 Task: Add an event with the title Second Training Session: Conflict Management, date '2023/12/02', time 8:30 AM to 10:30 AMand add a description: This training session is designed to help participants effectively manage their time, increase productivity, and achieve a better work-life balance. , put the event into Yellow category . Add location for the event as: 987 Casa Mila, Barcelona, Spain, logged in from the account softage.7@softage.netand send the event invitation to softage.5@softage.net and softage.6@softage.net. Set a reminder for the event 5 minutes before
Action: Mouse moved to (15, 107)
Screenshot: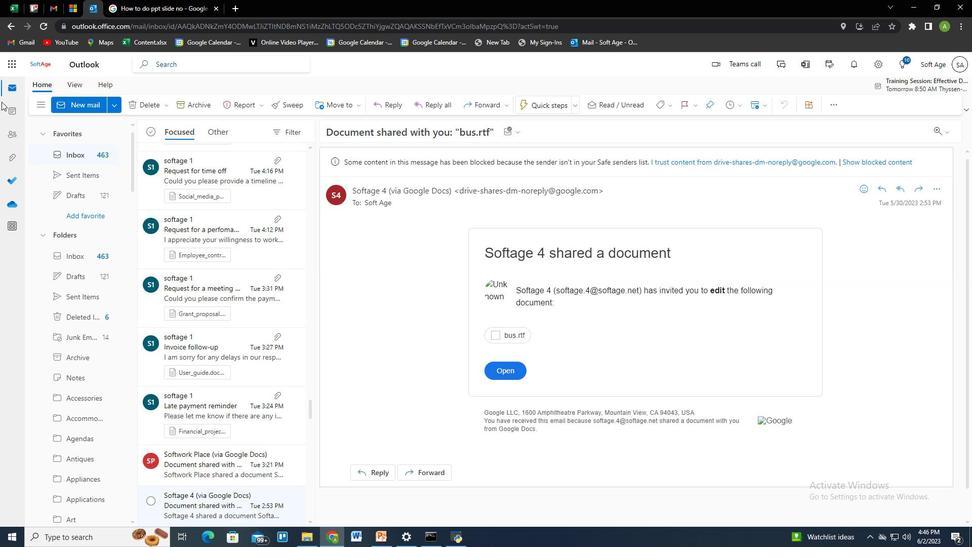 
Action: Mouse pressed left at (15, 107)
Screenshot: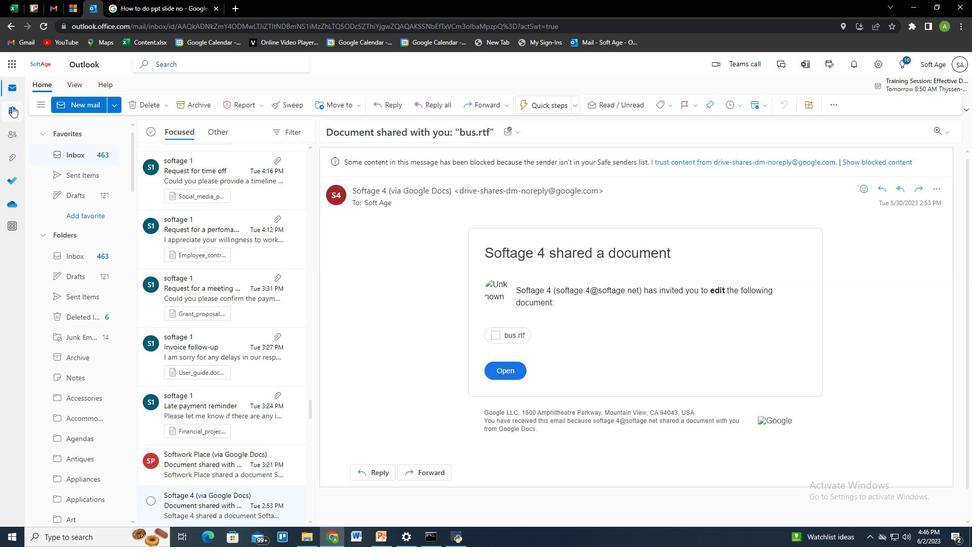 
Action: Mouse moved to (95, 105)
Screenshot: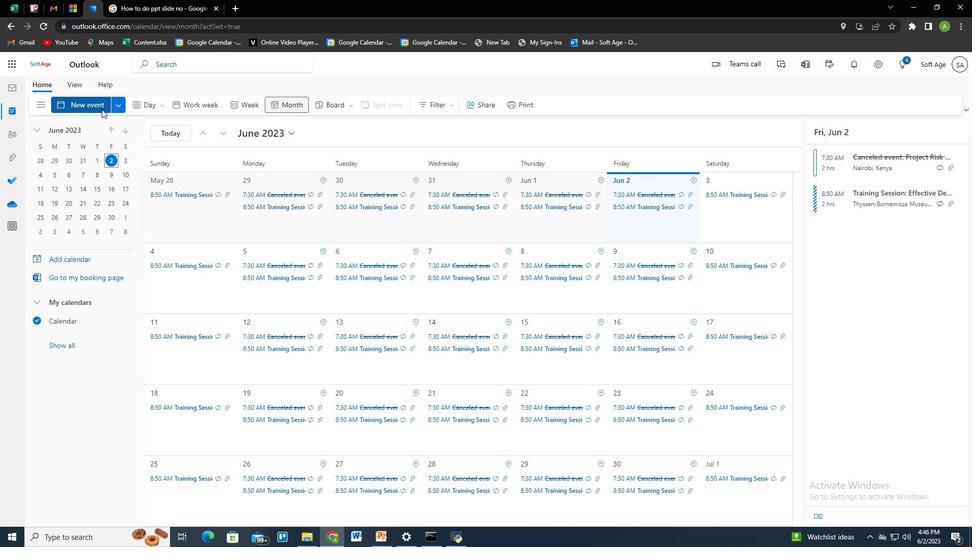 
Action: Mouse pressed left at (95, 105)
Screenshot: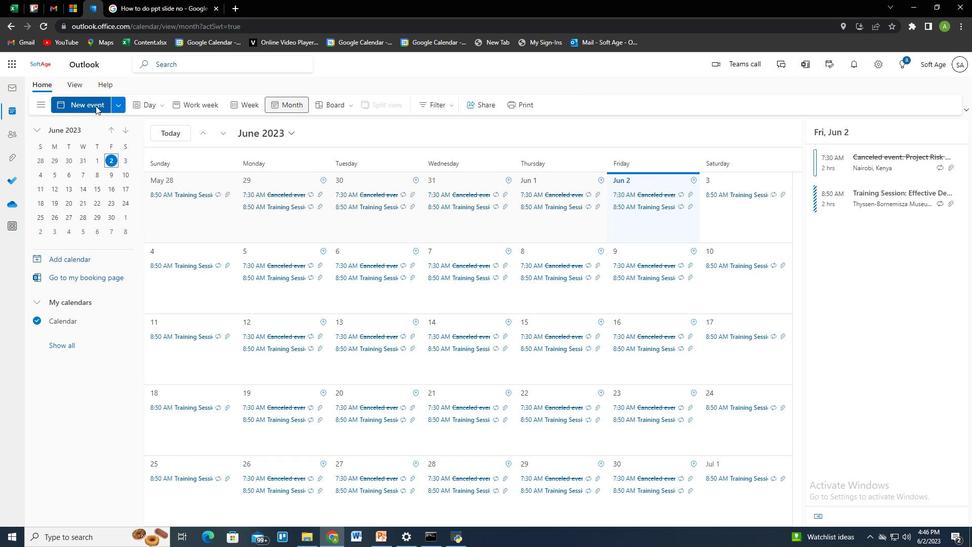
Action: Mouse moved to (365, 164)
Screenshot: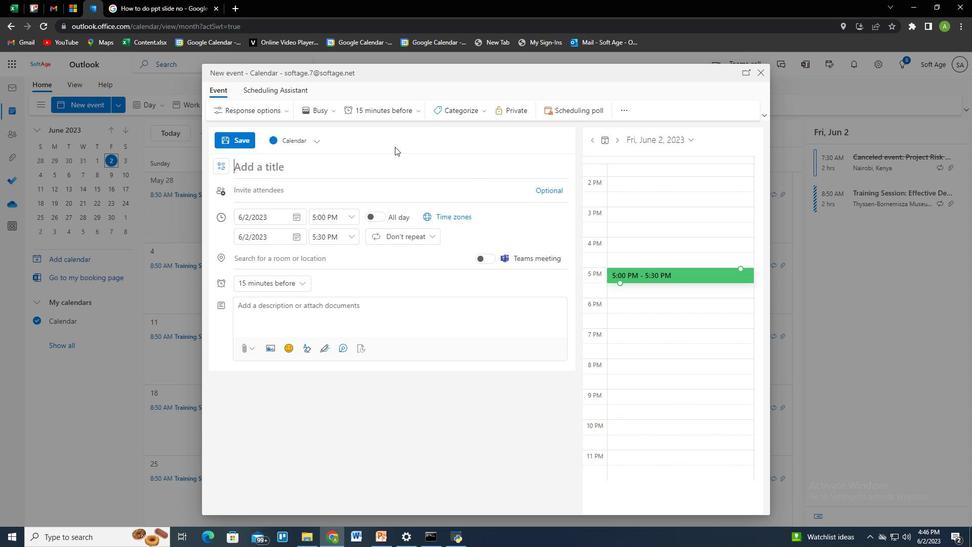 
Action: Mouse pressed left at (365, 164)
Screenshot: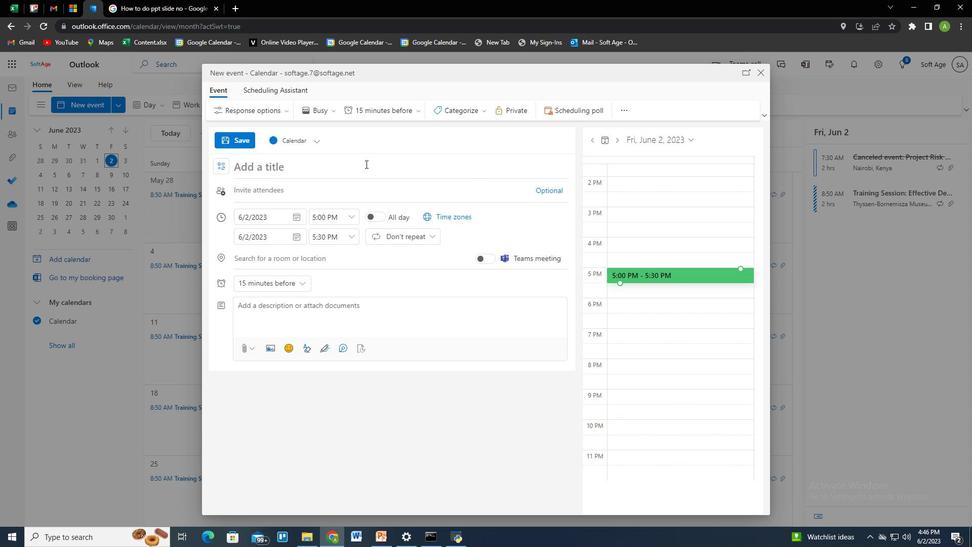 
Action: Key pressed <Key.shift>D<Key.backspace><Key.shift>Second<Key.space><Key.shift>Training<Key.space><Key.shift>Session<Key.shift>:<Key.shift><Key.space><Key.shift>COn<Key.backspace><Key.backspace>onflict<Key.space><Key.shift>Management
Screenshot: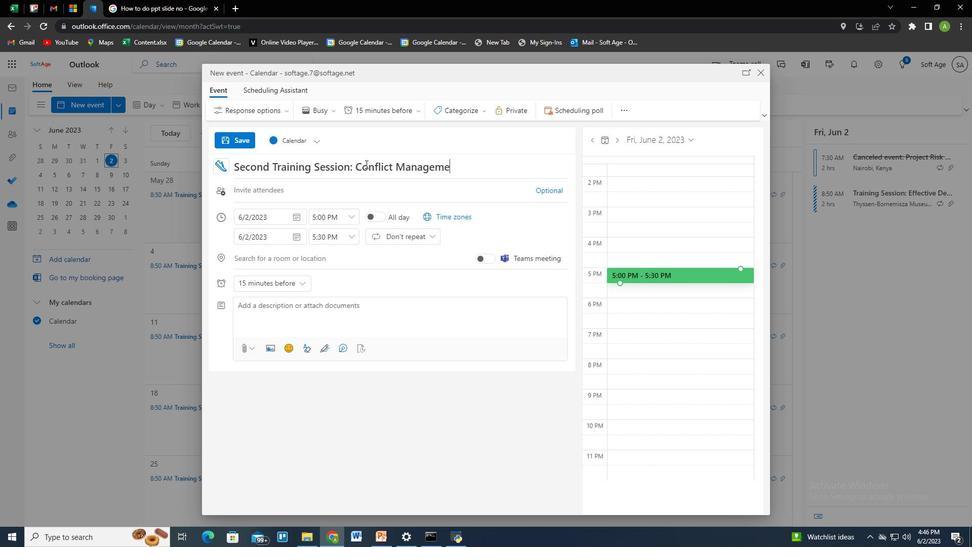 
Action: Mouse moved to (293, 217)
Screenshot: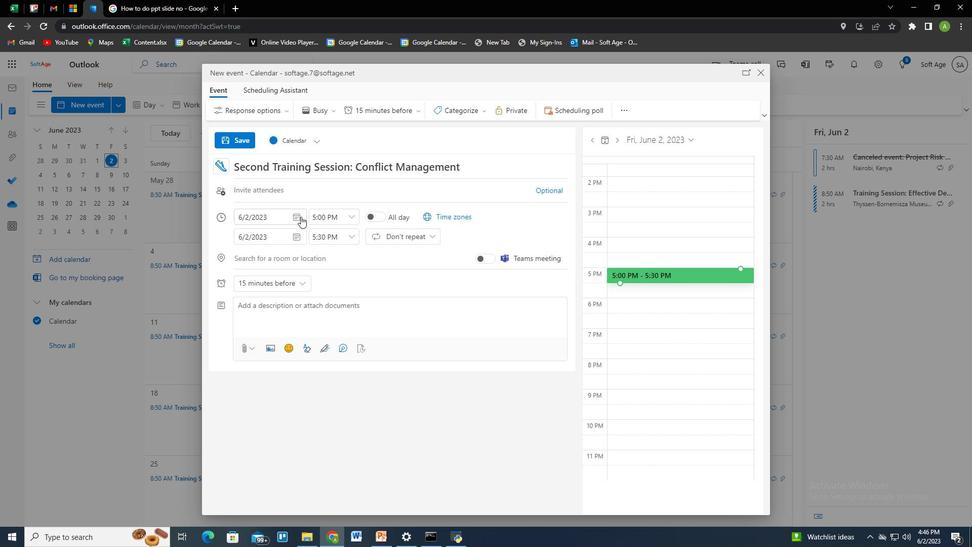 
Action: Mouse pressed left at (293, 217)
Screenshot: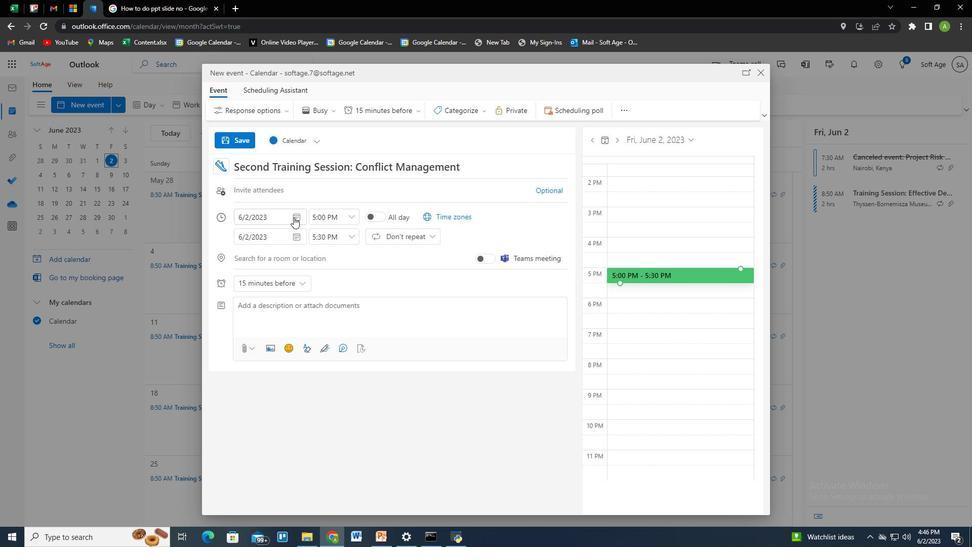 
Action: Mouse moved to (268, 240)
Screenshot: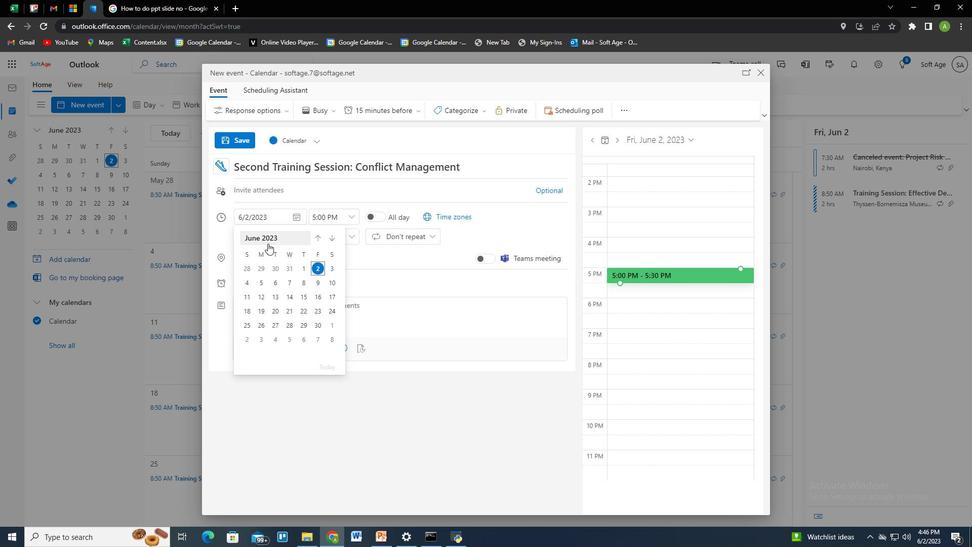 
Action: Mouse pressed left at (268, 240)
Screenshot: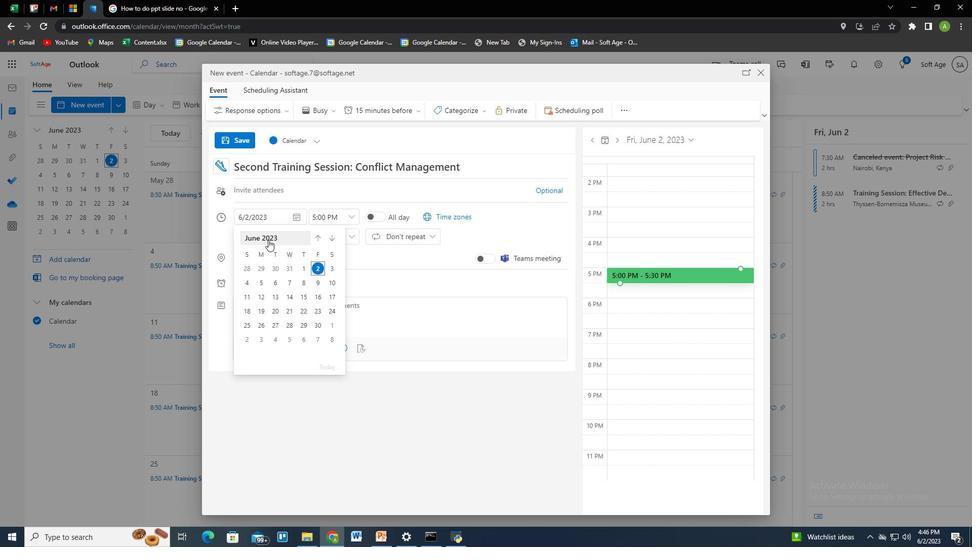 
Action: Mouse moved to (323, 315)
Screenshot: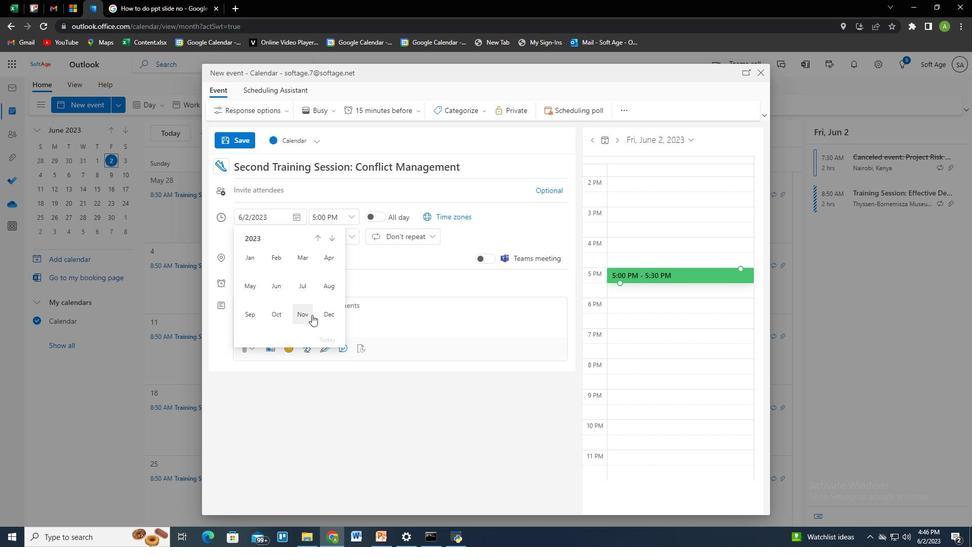 
Action: Mouse pressed left at (323, 315)
Screenshot: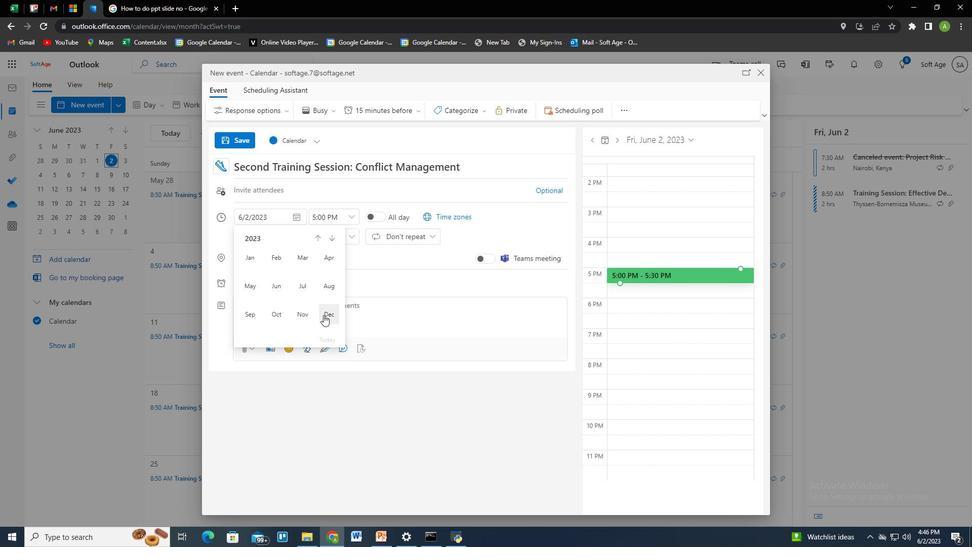 
Action: Mouse moved to (334, 270)
Screenshot: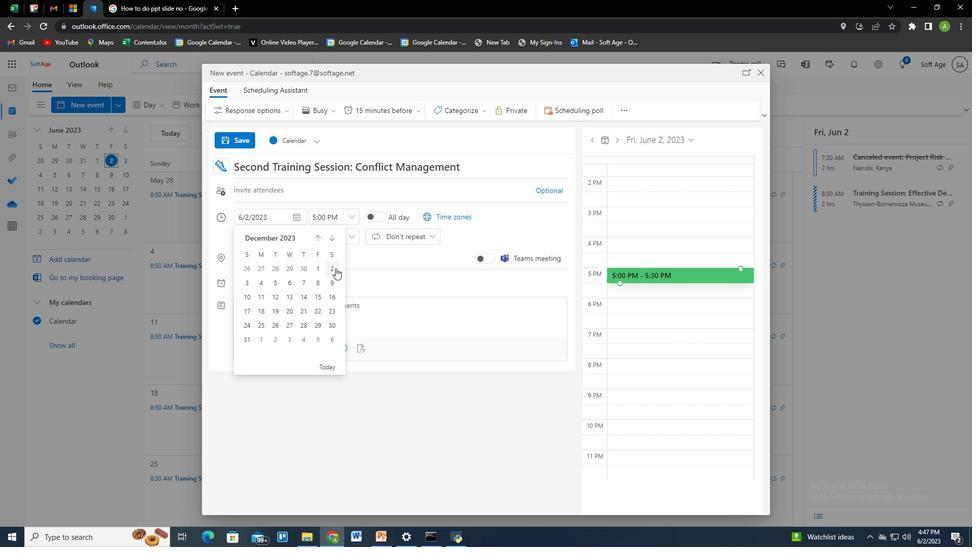 
Action: Mouse pressed left at (334, 270)
Screenshot: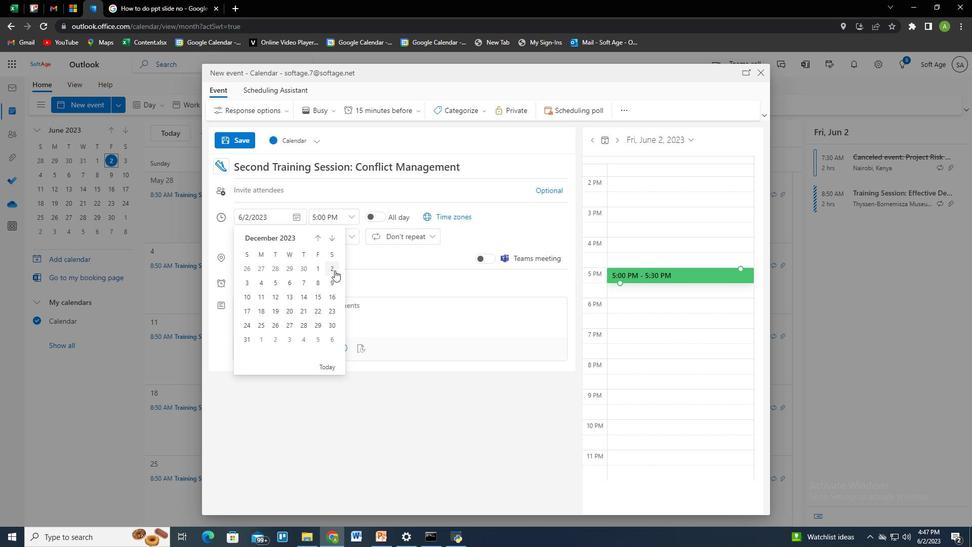 
Action: Mouse moved to (328, 217)
Screenshot: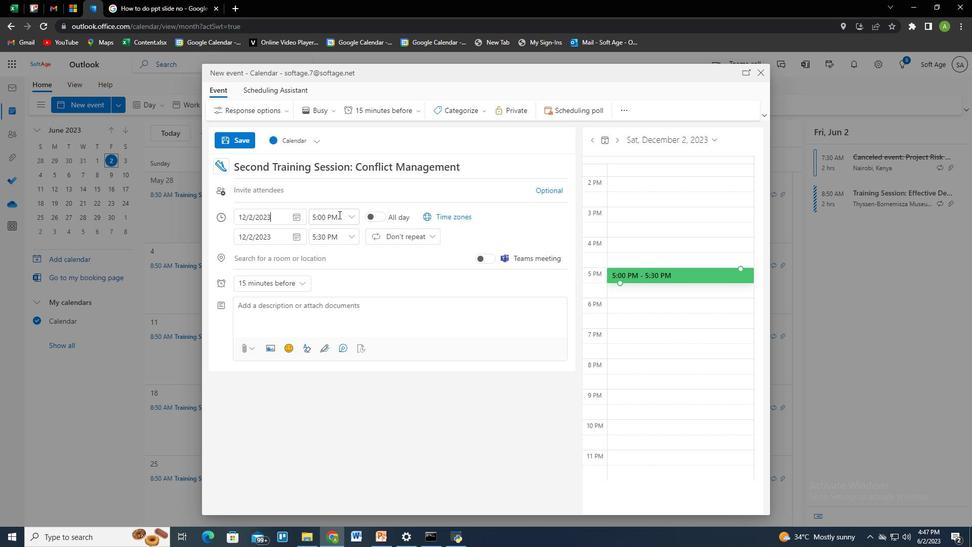 
Action: Mouse pressed left at (328, 217)
Screenshot: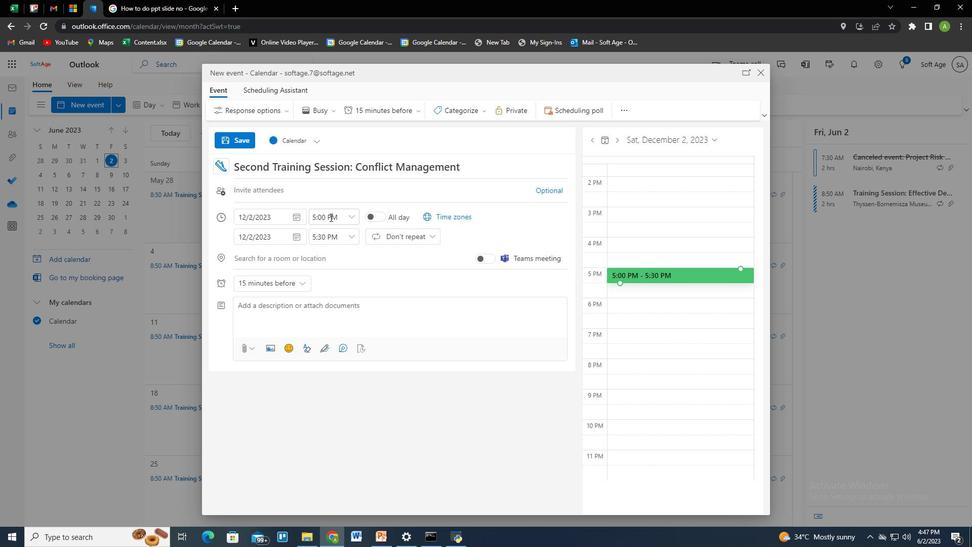
Action: Mouse pressed left at (328, 217)
Screenshot: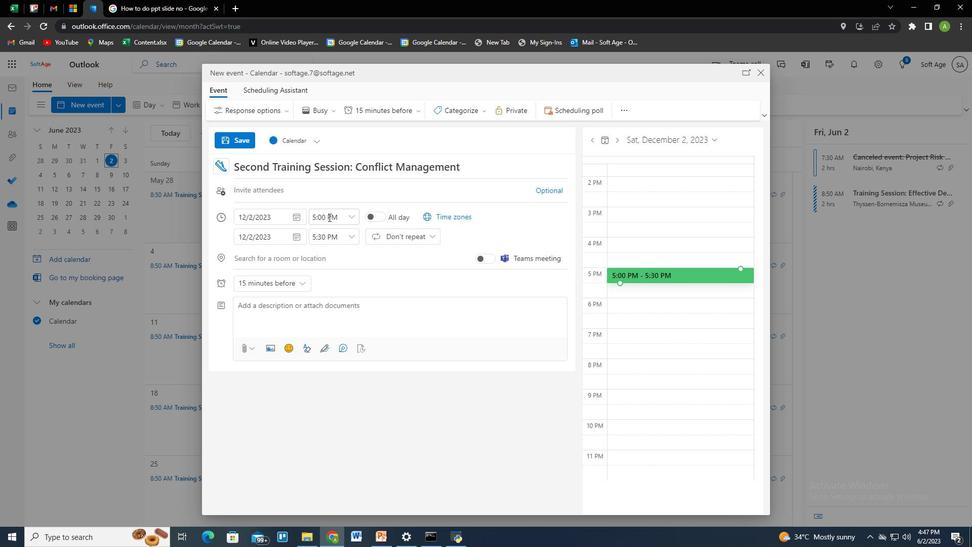 
Action: Key pressed 8<Key.shift>:00<Key.space><Key.shift><Key.shift><Key.shift><Key.shift><Key.shift><Key.shift><Key.shift><Key.shift><Key.shift><Key.shift><Key.shift><Key.shift><Key.shift><Key.shift><Key.shift><Key.shift><Key.shift>AMM<Key.tab><Key.tab>10<Key.shift>:30<Key.space><Key.shift>AM<Key.shift>M<Key.tab><Key.tab><Key.tab><Key.tab><Key.shift><Key.shift><Key.shift><Key.shift><Key.shift><Key.shift><Key.shift><Key.shift><Key.shift><Key.shift><Key.shift><Key.shift><Key.shift><Key.shift><Key.shift><Key.shift><Key.shift><Key.backspace><Key.shift>l<Key.backspace><Key.caps_lock>Q<Key.backspace><Key.tab><Key.tab><Key.tab><Key.shift>tHIS<Key.space><Key.backspace><Key.backspace><Key.backspace><Key.backspace><Key.backspace><Key.caps_lock><Key.shift>This<Key.space>training<Key.space>session<Key.space>is<Key.space>degi<Key.backspace><Key.backspace>signed<Key.space>to<Key.space>help<Key.space>paticipants<Key.enter>effe<Key.backspace><Key.backspace><Key.backspace><Key.backspace><Key.backspace><Key.backspace><Key.backspace><Key.backspace><Key.backspace><Key.backspace><Key.backspace><Key.backspace><Key.backspace><Key.backspace>rticipants,<Key.space>and<Key.space>achieve<Key.space>a<Key.space>better<Key.space>
Screenshot: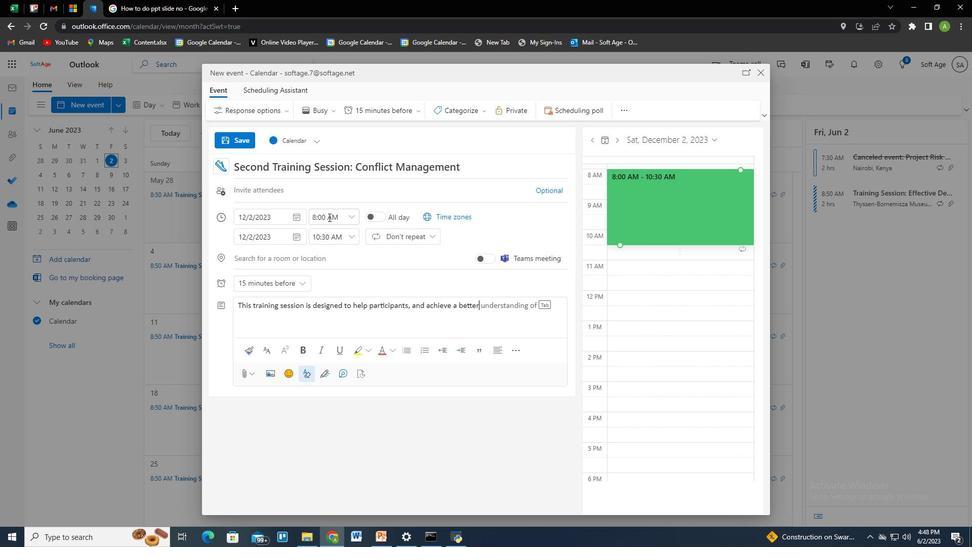 
Action: Mouse moved to (328, 217)
Screenshot: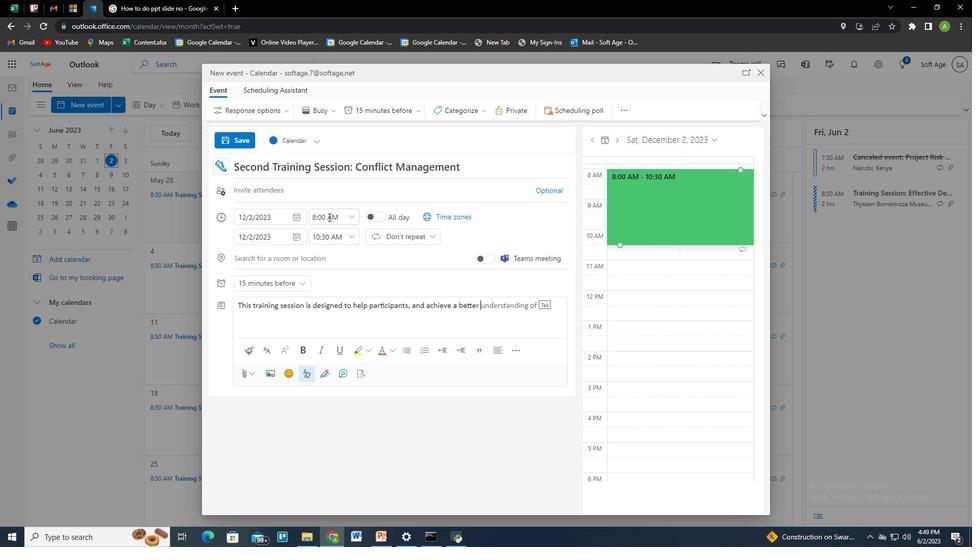 
Action: Key pressed understanding<Key.space><Key.backspace><Key.backspace><Key.backspace><Key.backspace><Key.backspace><Key.backspace><Key.backspace><Key.backspace><Key.backspace><Key.backspace><Key.backspace><Key.backspace><Key.backspace><Key.backspace>work-life<Key.space>balance,<Key.enter><Key.enter><Key.enter><Key.enter><Key.enter><Key.enter><Key.enter><Key.enter><Key.enter><Key.enter><Key.enter><Key.enter><Key.backspace><Key.backspace><Key.backspace><Key.backspace><Key.backspace><Key.backspace><Key.backspace><Key.backspace><Key.backspace><Key.backspace><Key.backspace><Key.backspace><Key.backspace><Key.backspace><Key.backspace><Key.backspace><Key.backspace><Key.backspace><Key.backspace><Key.backspace><Key.backspace><Key.backspace><Key.backspace><Key.backspace><Key.backspace><Key.backspace><Key.backspace><Key.backspace><Key.backspace><Key.backspace><Key.backspace><Key.backspace><Key.backspace><Key.backspace><Key.backspace><Key.backspace><Key.backspace><Key.backspace><Key.backspace><Key.backspace><Key.backspace><Key.backspace><Key.backspace><Key.backspace><Key.backspace><Key.backspace><Key.backspace><Key.backspace><Key.backspace><Key.backspace><Key.backspace><Key.backspace><Key.space>and<Key.space>achieve<Key.space>a<Key.space>better<Key.space>work<Key.backspace><Key.backspace><Key.backspace><Key.backspace><Key.backspace><Key.backspace><Key.backspace><Key.backspace><Key.backspace><Key.backspace><Key.backspace><Key.backspace><Key.backspace><Key.backspace><Key.backspace><Key.backspace><Key.backspace><Key.backspace><Key.backspace><Key.backspace><Key.backspace><Key.backspace><Key.backspace><Key.backspace><Key.backspace><Key.backspace><Key.backspace><Key.backspace><Key.backspace><Key.backspace><Key.backspace><Key.backspace><Key.backspace><Key.backspace><Key.backspace><Key.backspace><Key.backspace><Key.backspace><Key.backspace><Key.backspace><Key.backspace><Key.backspace><Key.backspace><Key.backspace>par<Key.backspace><Key.backspace>roductivid<Key.backspace>ti<Key.backspace>y,<Key.space>and<Key.space>achi<Key.backspace><Key.backspace><Key.backspace><Key.backspace><Key.backspace><Key.backspace><Key.backspace><Key.backspace><Key.backspace><Key.backspace><Key.backspace><Key.backspace><Key.backspace><Key.backspace><Key.backspace><Key.backspace><Key.backspace><Key.backspace><Key.backspace><Key.backspace><Key.backspace><Key.backspace><Key.backspace><Key.space>help<Key.space>
Screenshot: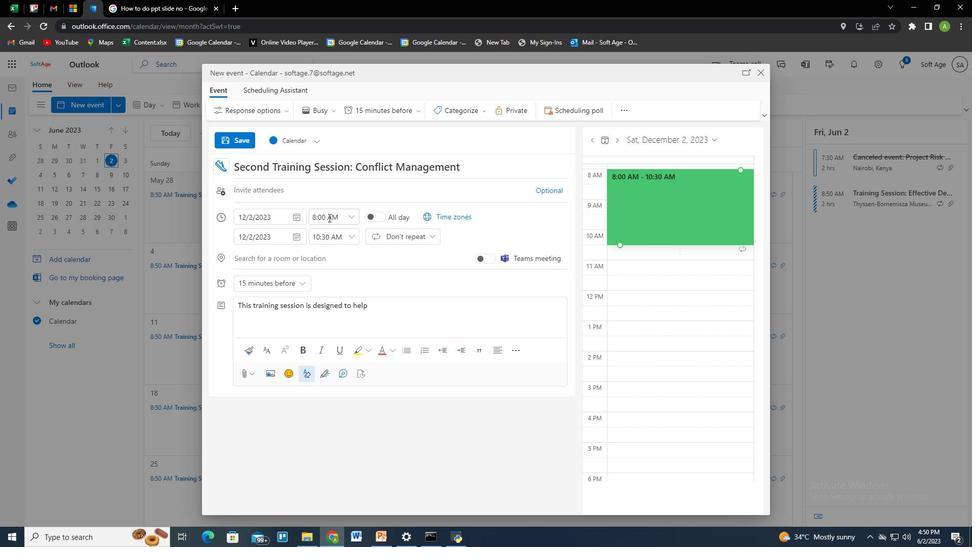 
Action: Mouse moved to (330, 218)
Screenshot: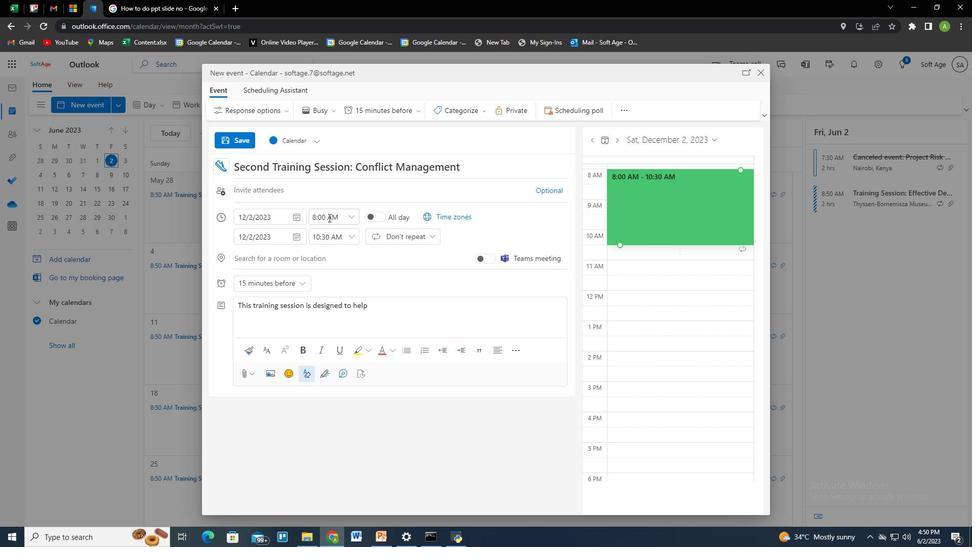
Action: Key pressed participants<Key.space>effectively<Key.space>manage<Key.space>their<Key.space>time,<Key.space>ince<Key.backspace>rease<Key.space>productivity<Key.space>m<Key.backspace>,<Key.space>and<Key.space>achieve<Key.space>a<Key.space>better<Key.space>work<Key.space><Key.backspace>-life<Key.space>balance,<Key.backspace><Key.backspace>e.<Key.space>
Screenshot: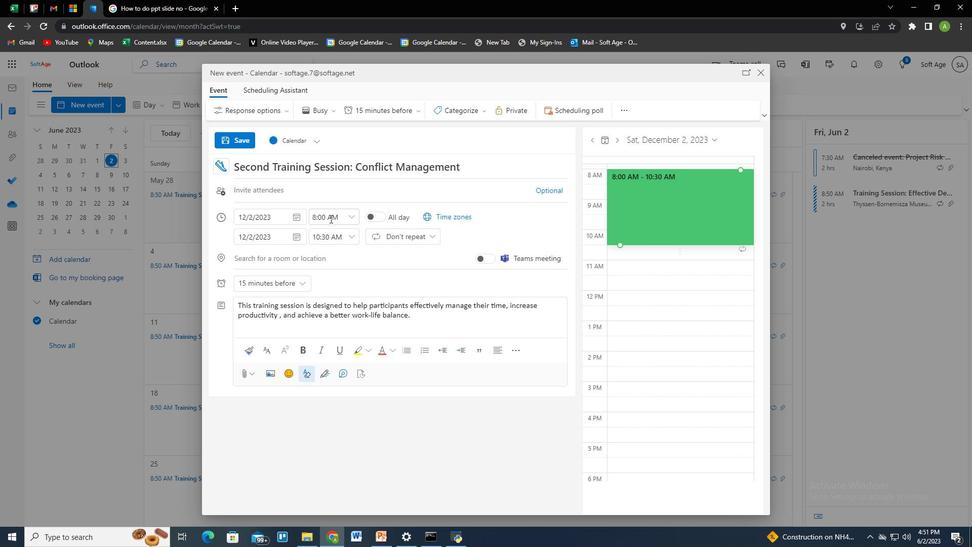 
Action: Mouse moved to (479, 112)
Screenshot: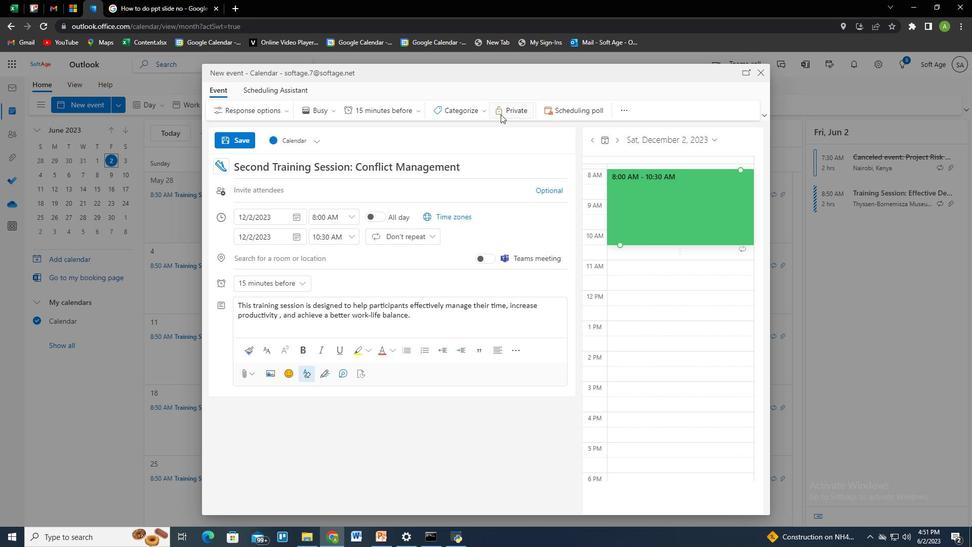 
Action: Mouse pressed left at (479, 112)
Screenshot: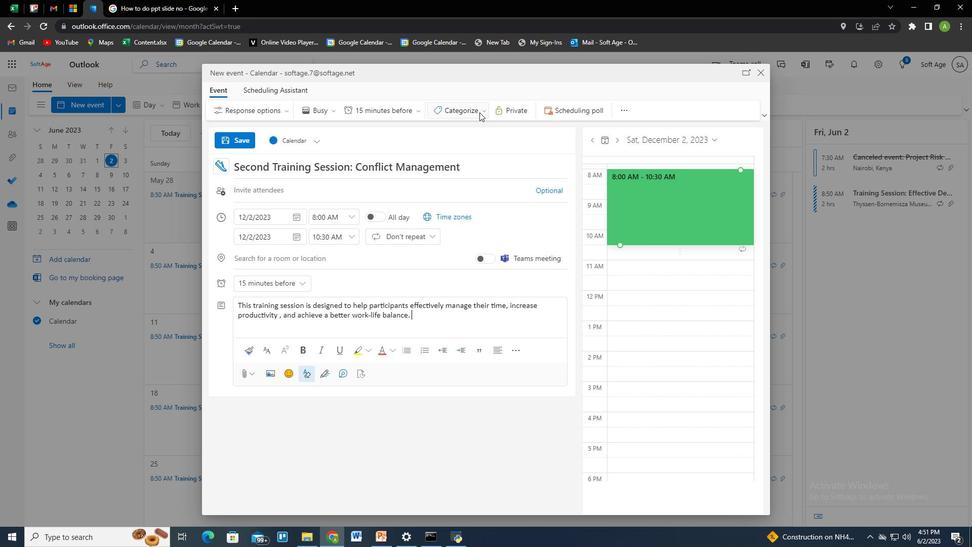 
Action: Mouse moved to (474, 211)
Screenshot: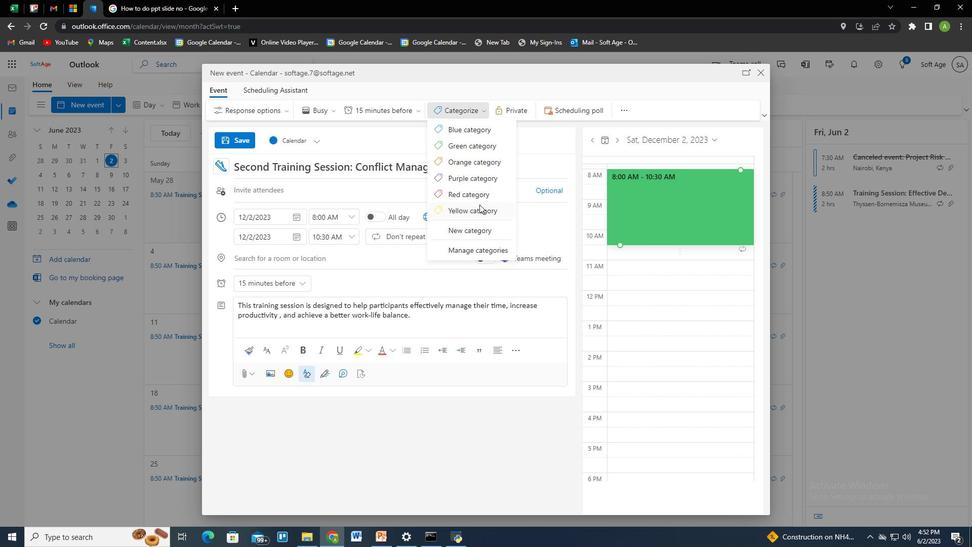 
Action: Mouse pressed left at (474, 211)
Screenshot: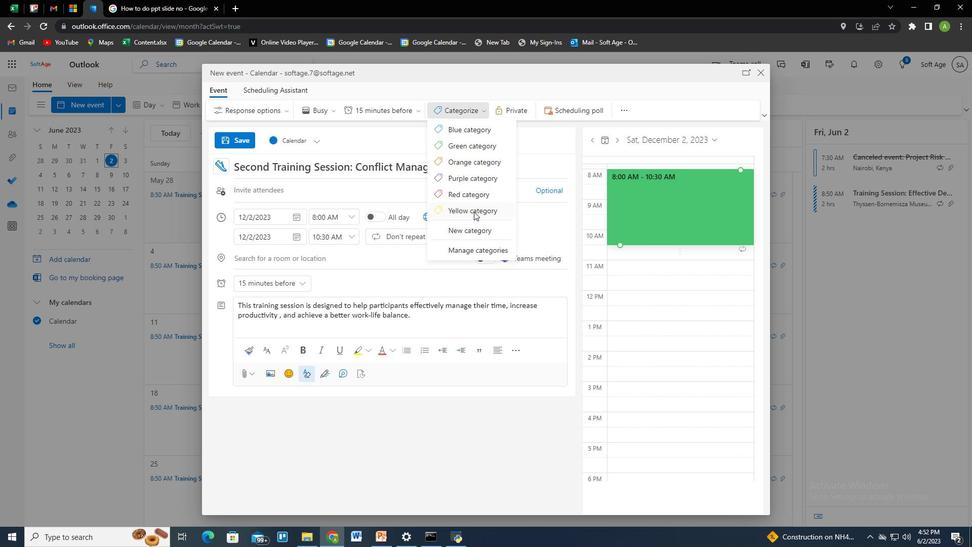 
Action: Mouse moved to (432, 314)
Screenshot: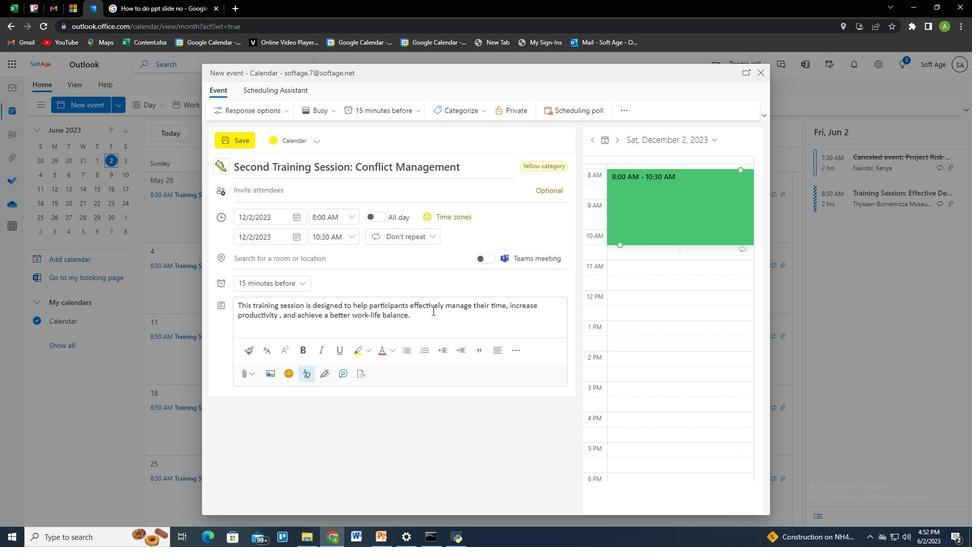 
Action: Mouse pressed left at (432, 314)
Screenshot: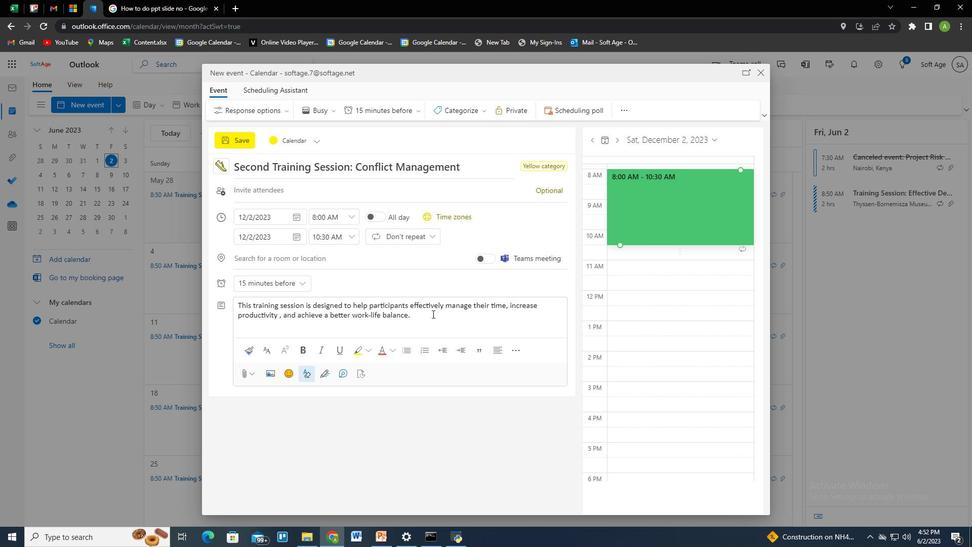 
Action: Mouse moved to (440, 319)
Screenshot: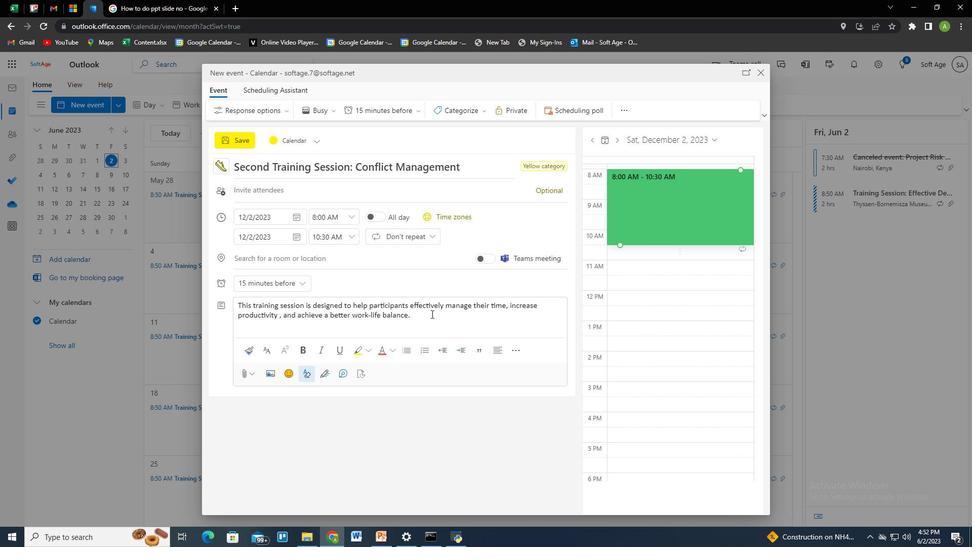 
Action: Mouse pressed left at (440, 319)
Screenshot: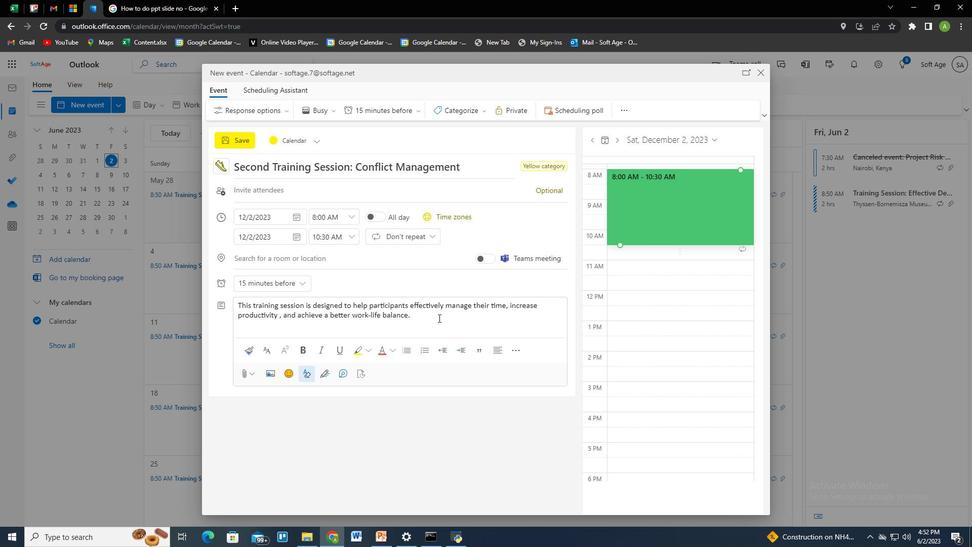 
Action: Mouse moved to (283, 259)
Screenshot: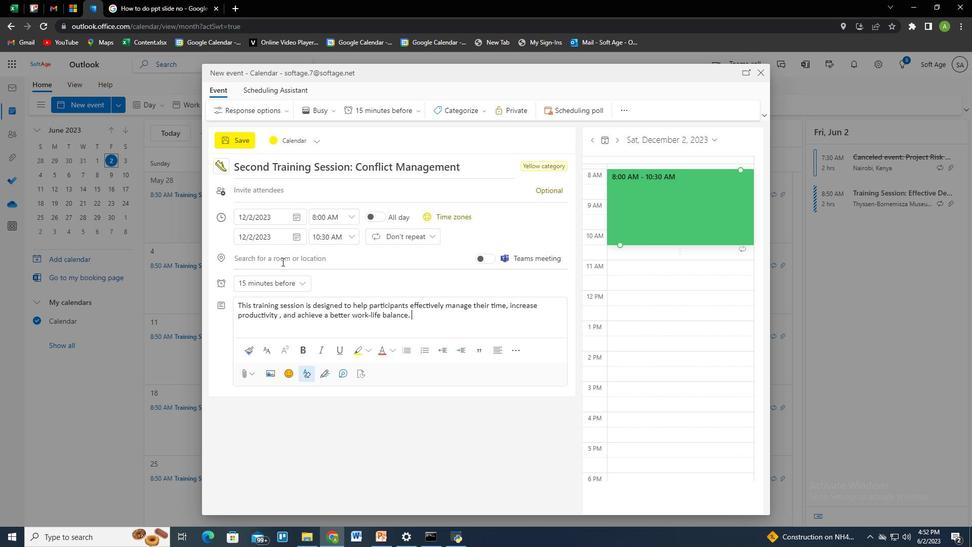 
Action: Mouse pressed left at (283, 259)
Screenshot: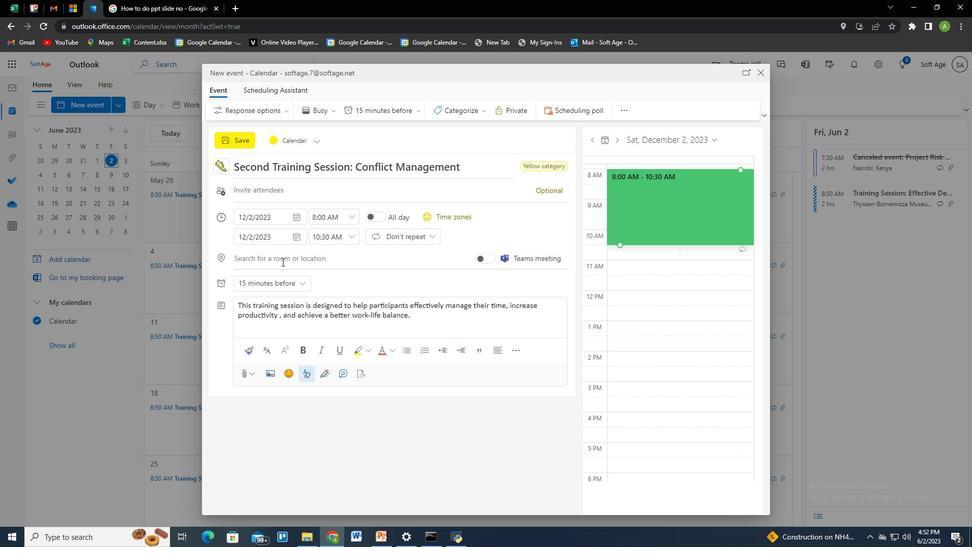 
Action: Key pressed <Key.shift>L<Key.backspace>987<Key.space><Key.shift>Casa<Key.space><Key.shift><Key.shift><Key.shift><Key.shift><Key.shift><Key.shift><Key.shift><Key.shift><Key.shift><Key.shift><Key.shift><Key.shift><Key.shift><Key.shift><Key.shift><Key.shift><Key.shift><Key.shift><Key.shift><Key.shift><Key.shift><Key.shift><Key.shift><Key.shift>Mila,<Key.space><Key.shift><Key.shift><Key.shift>Barcelona,<Key.space><Key.shift>Spain,<Key.space>
Screenshot: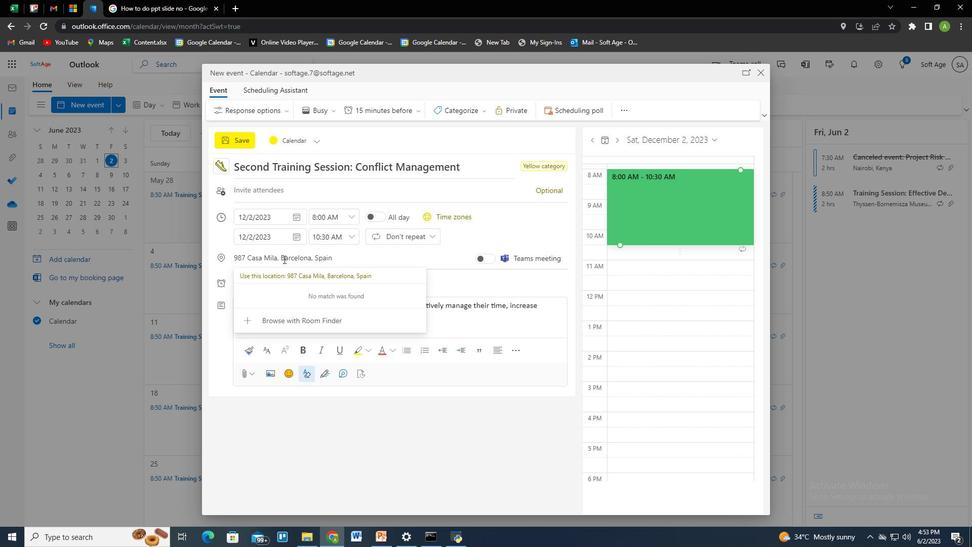 
Action: Mouse moved to (287, 186)
Screenshot: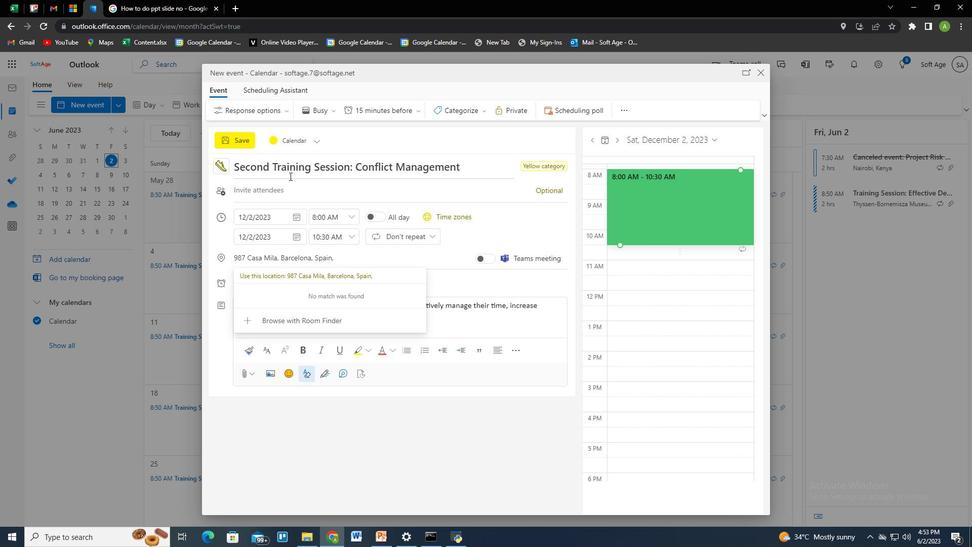 
Action: Mouse pressed left at (287, 186)
Screenshot: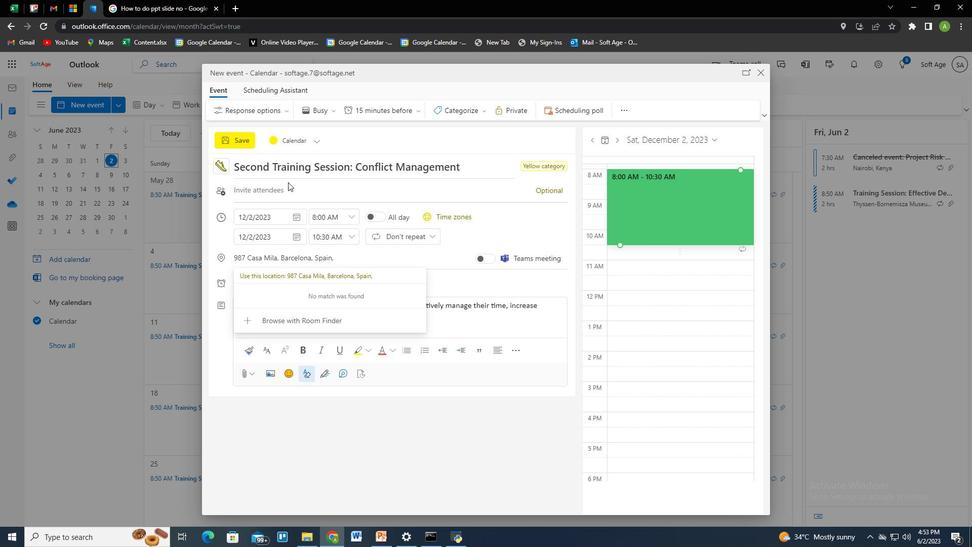 
Action: Mouse moved to (436, 257)
Screenshot: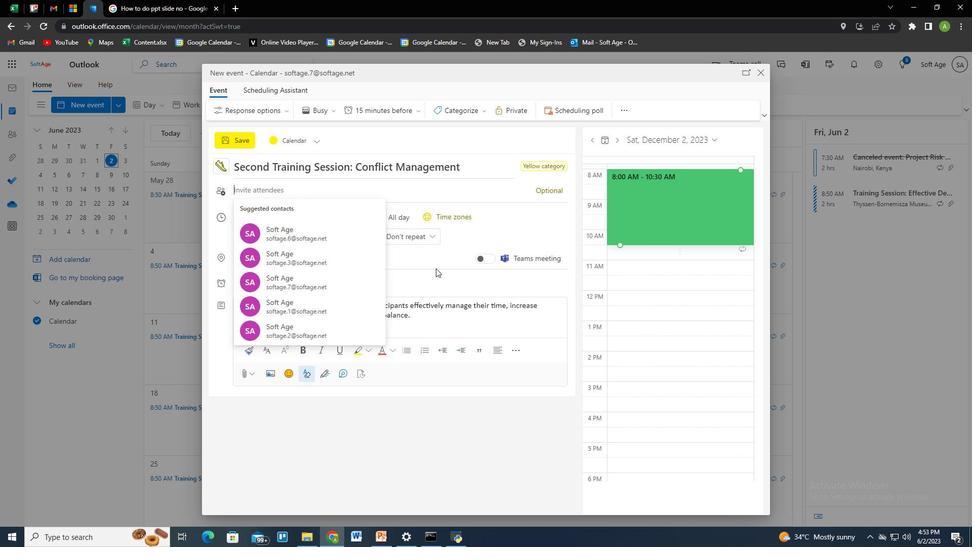 
Action: Mouse pressed left at (436, 257)
Screenshot: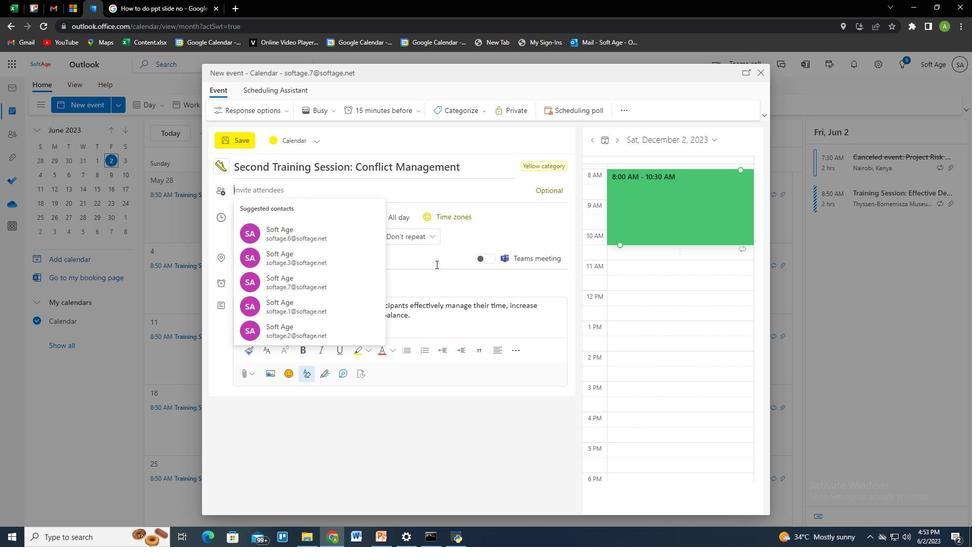 
Action: Mouse moved to (294, 277)
Screenshot: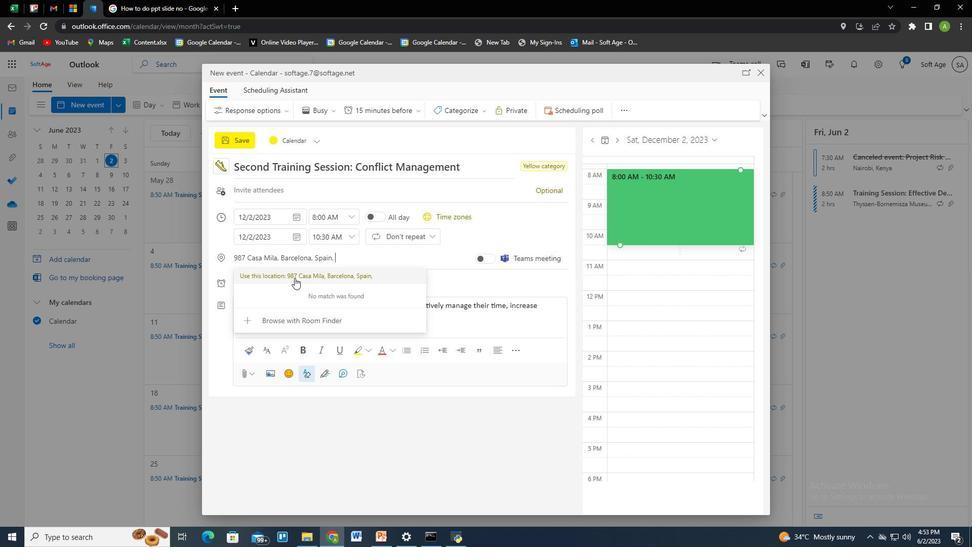 
Action: Mouse pressed left at (294, 277)
Screenshot: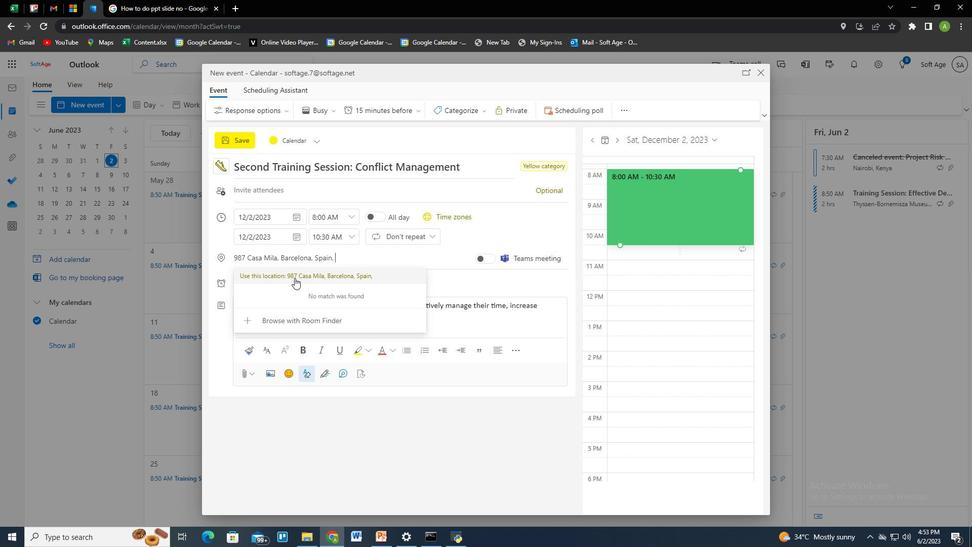 
Action: Mouse moved to (288, 188)
Screenshot: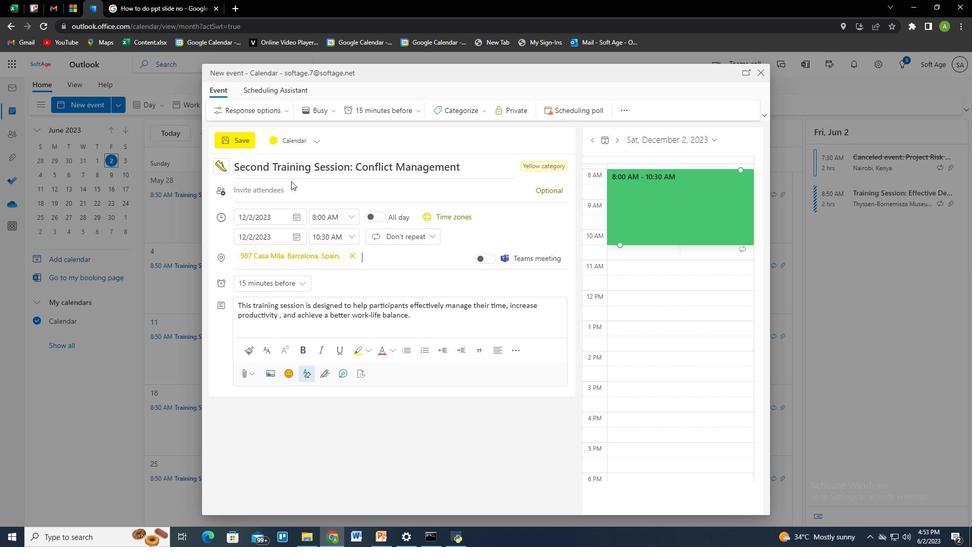 
Action: Mouse pressed left at (288, 188)
Screenshot: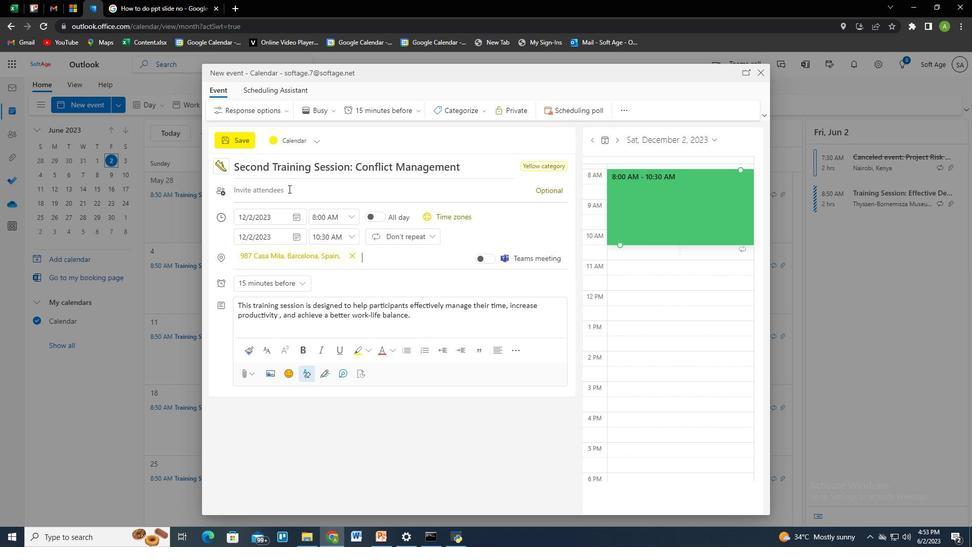 
Action: Key pressed softage.5<Key.shift>@softa.<Key.backspace>ge.net<Key.enter>softage.6<Key.shift>@softage.net<Key.enter>
Screenshot: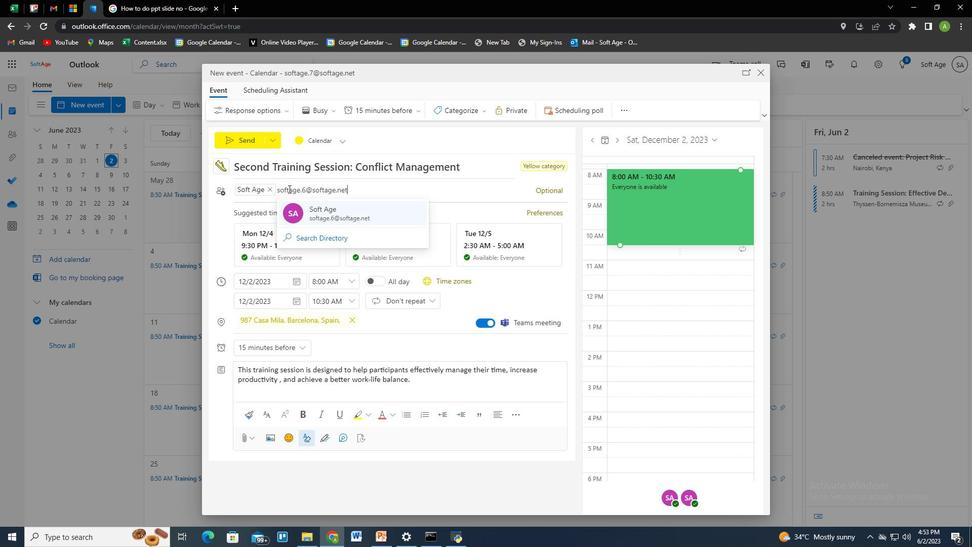 
Action: Mouse moved to (407, 112)
Screenshot: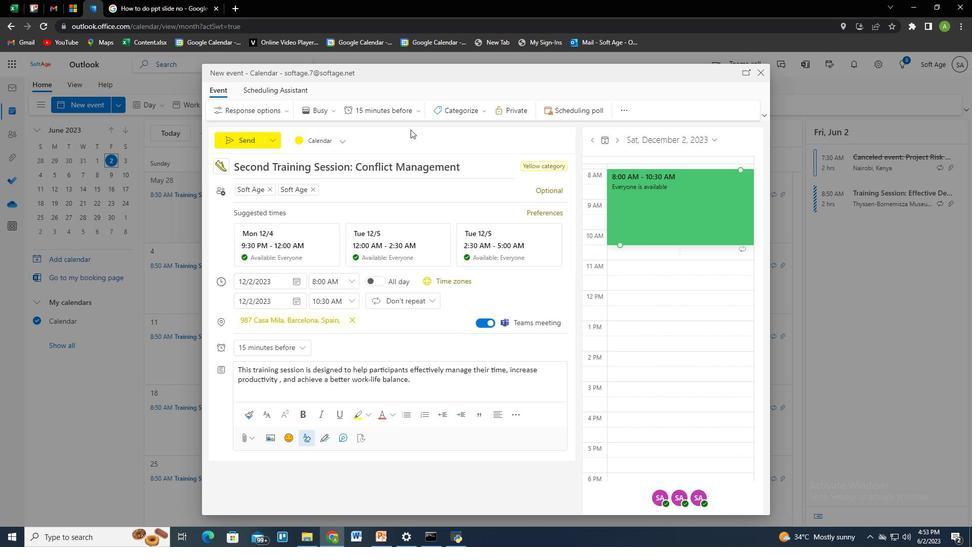 
Action: Mouse pressed left at (407, 112)
Screenshot: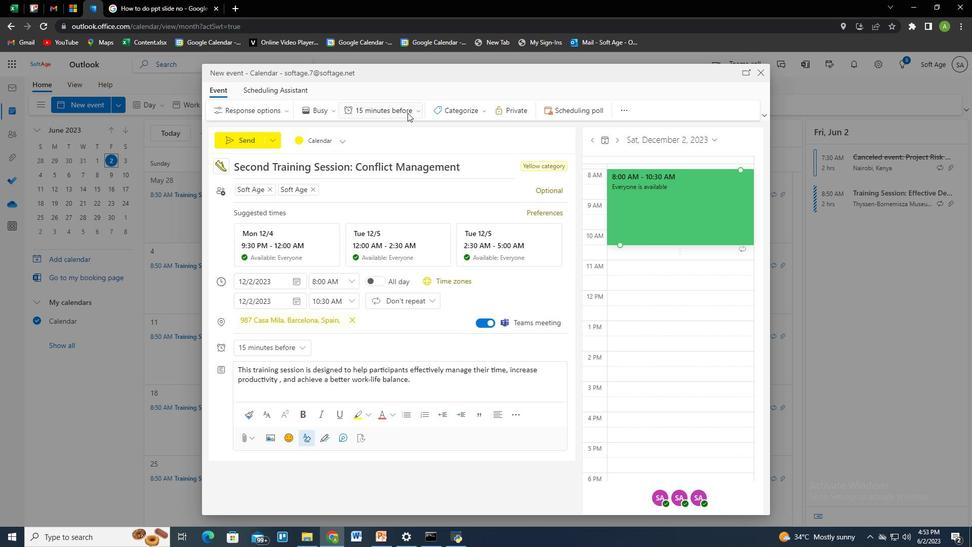
Action: Mouse moved to (397, 169)
Screenshot: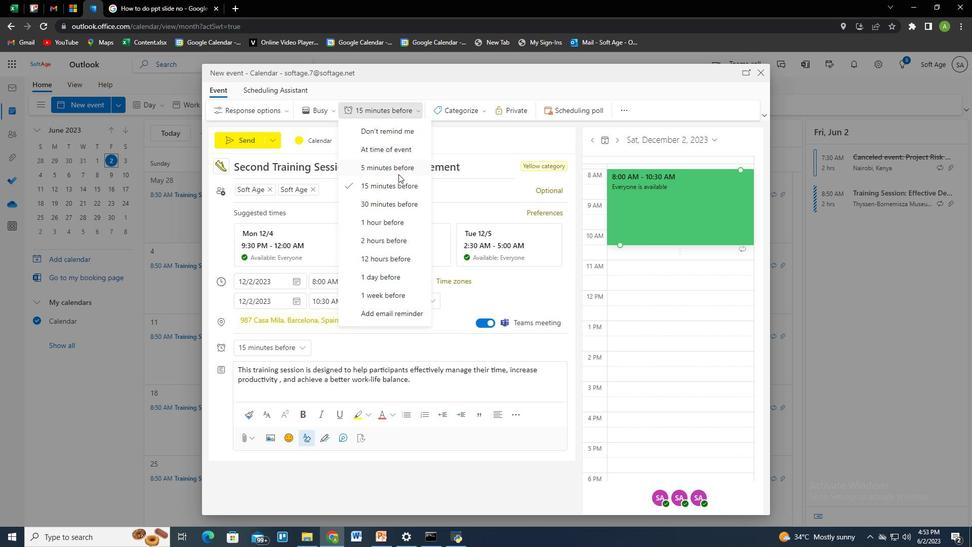 
Action: Mouse pressed left at (397, 169)
Screenshot: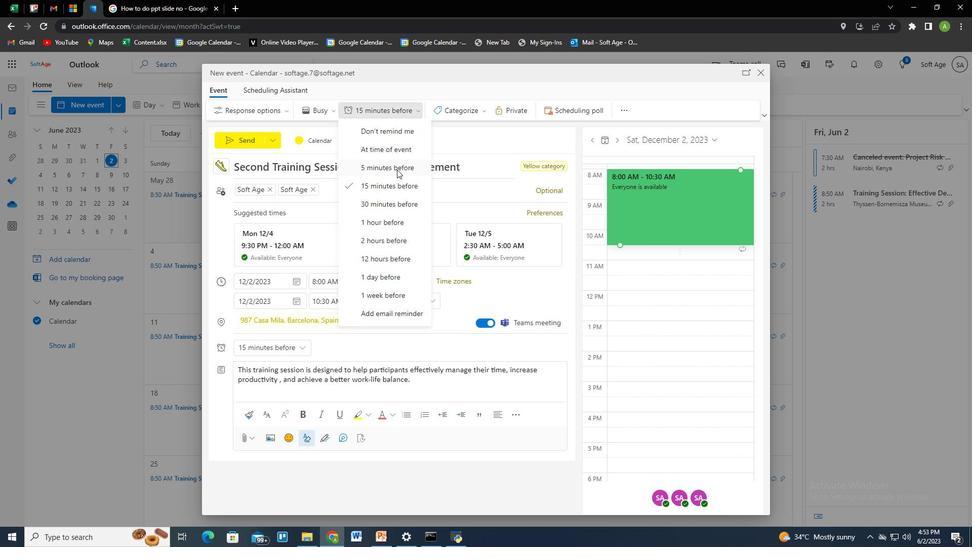 
Action: Mouse moved to (247, 137)
Screenshot: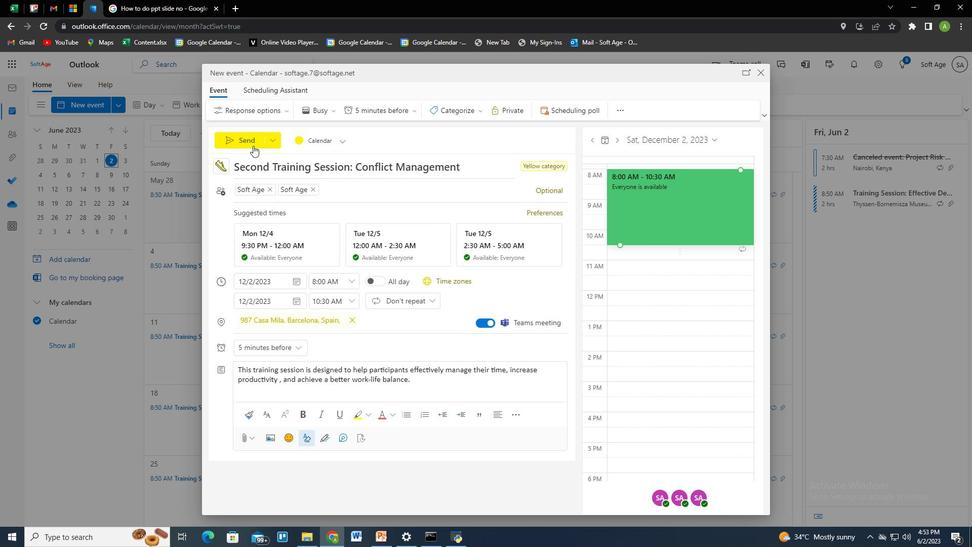 
Action: Mouse pressed left at (247, 137)
Screenshot: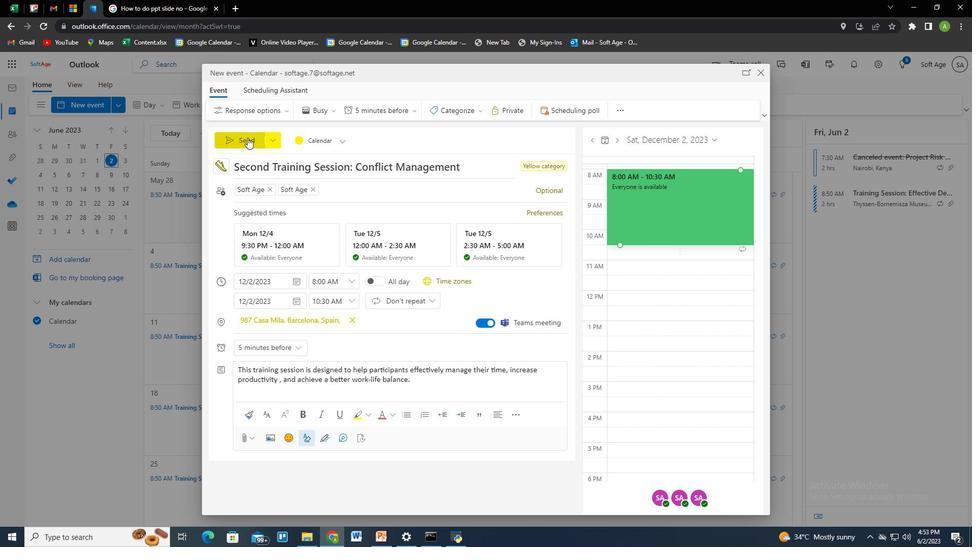 
Action: Mouse moved to (547, 338)
Screenshot: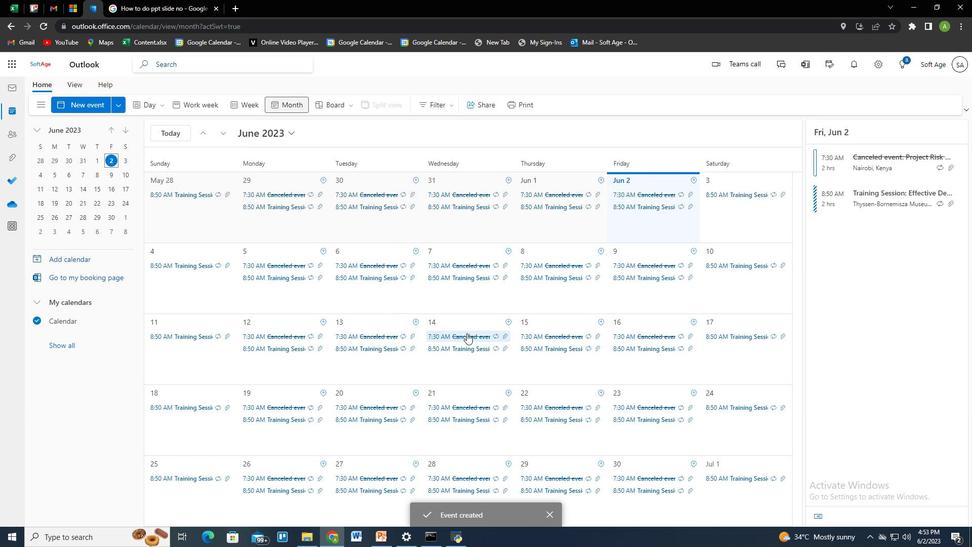 
